 Task: Locate the nearest state parks to Portland, Maine, and Portsmouth, New Hampshire.
Action: Mouse moved to (132, 82)
Screenshot: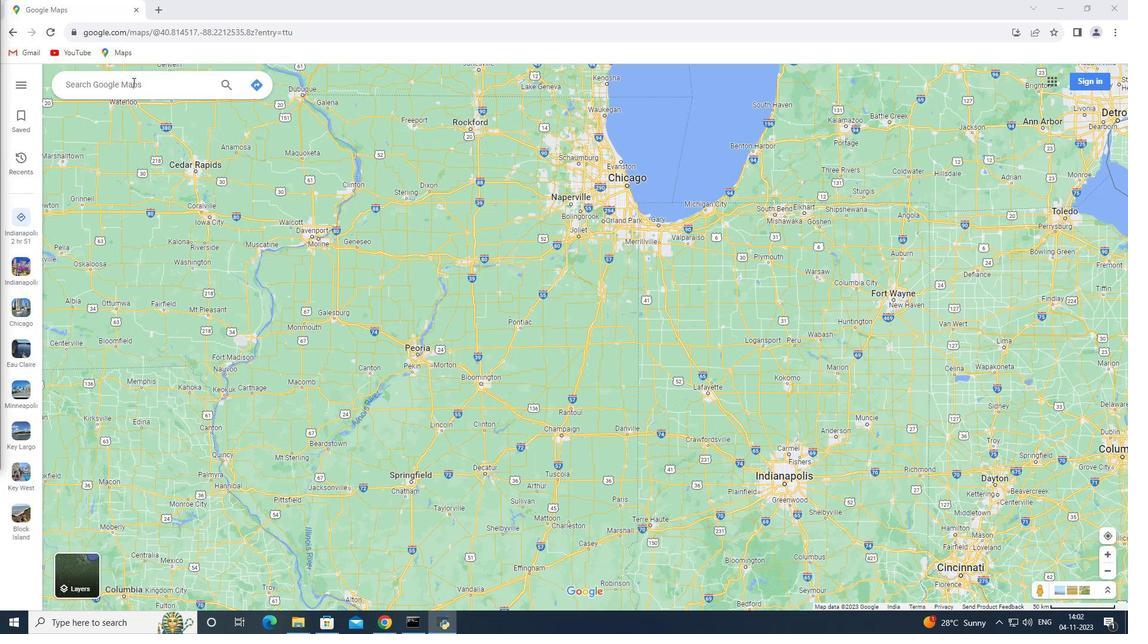 
Action: Mouse pressed left at (132, 82)
Screenshot: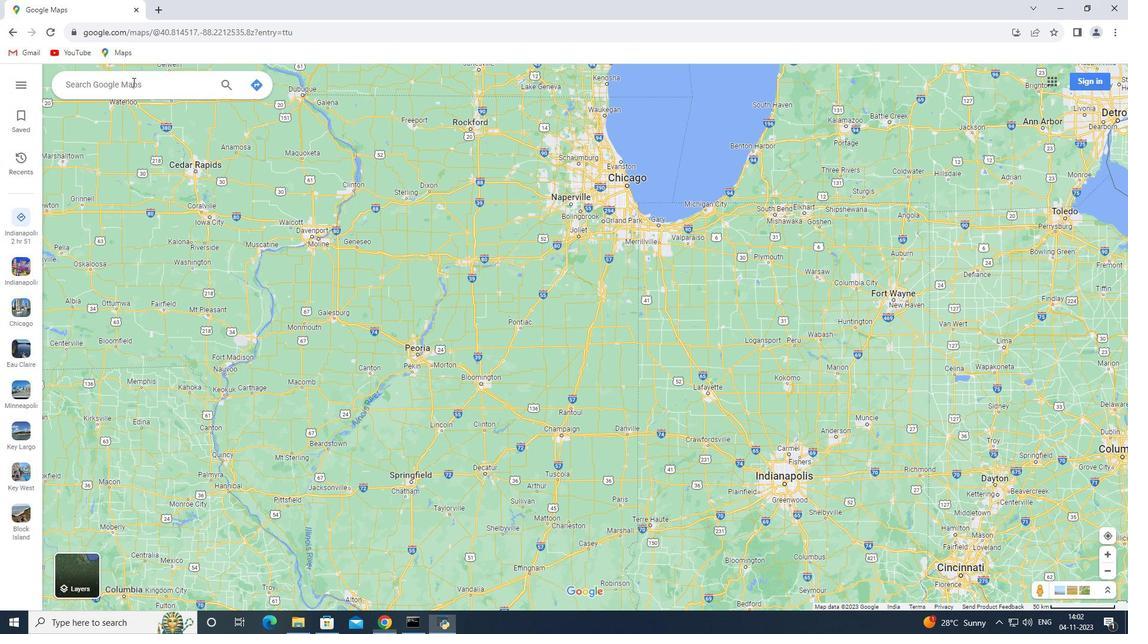 
Action: Key pressed <Key.shift>Portland,<Key.space><Key.shift>maine<Key.enter>
Screenshot: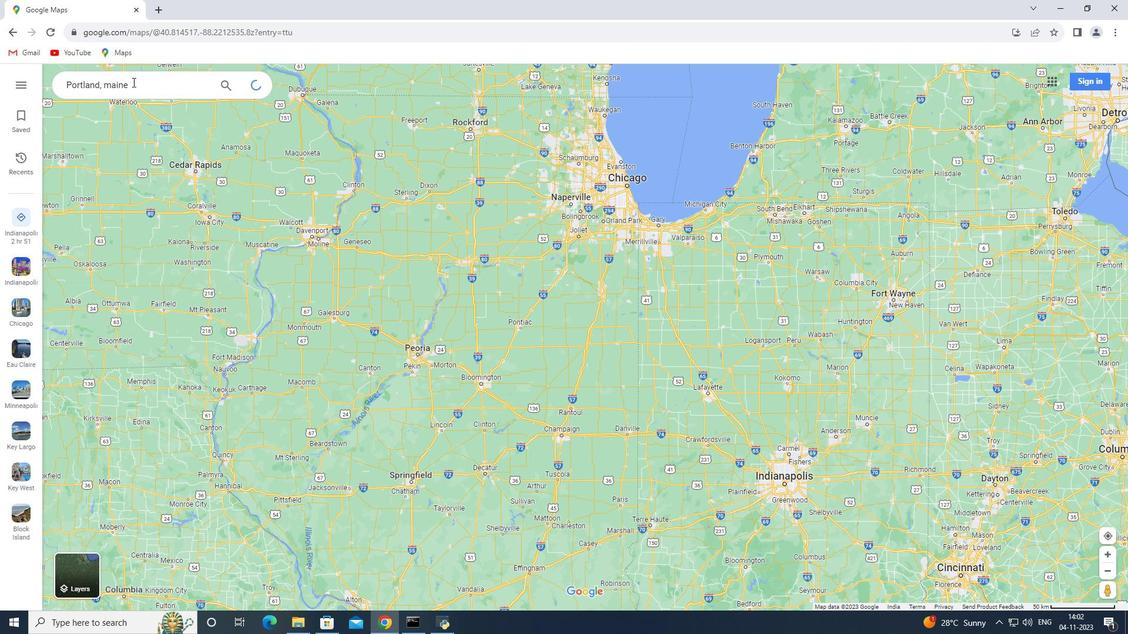 
Action: Mouse moved to (156, 288)
Screenshot: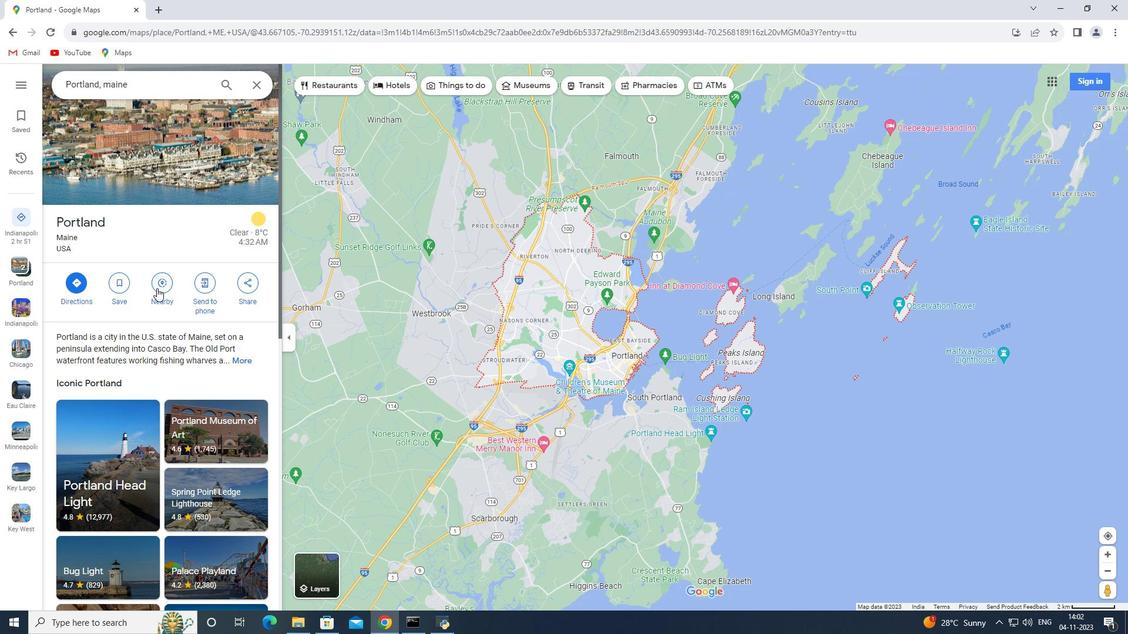 
Action: Mouse pressed left at (156, 288)
Screenshot: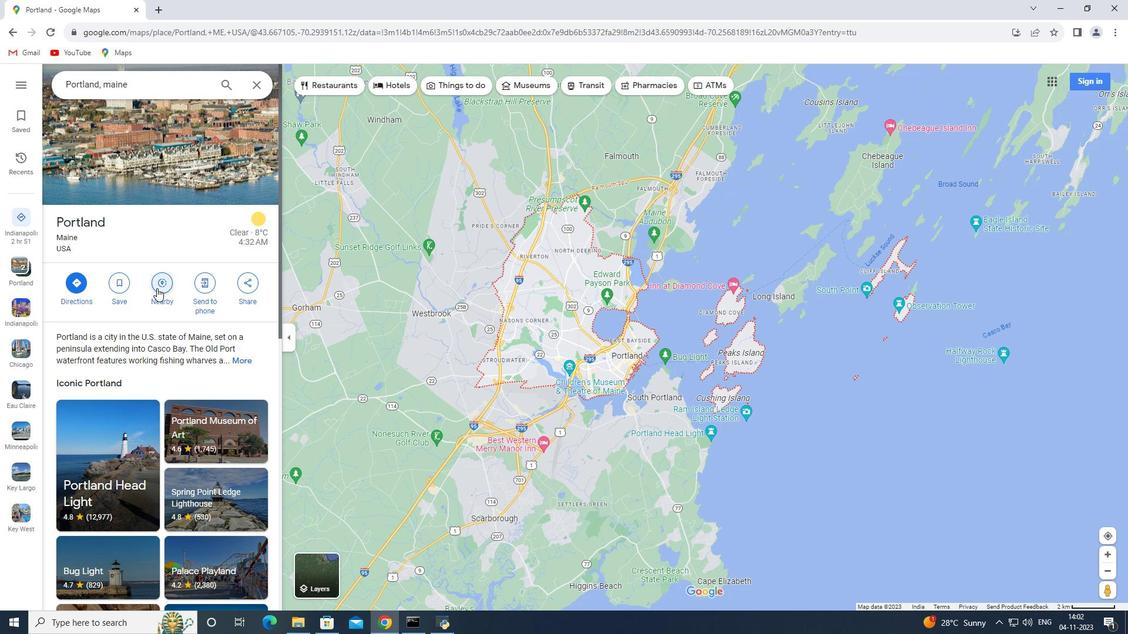 
Action: Mouse moved to (167, 85)
Screenshot: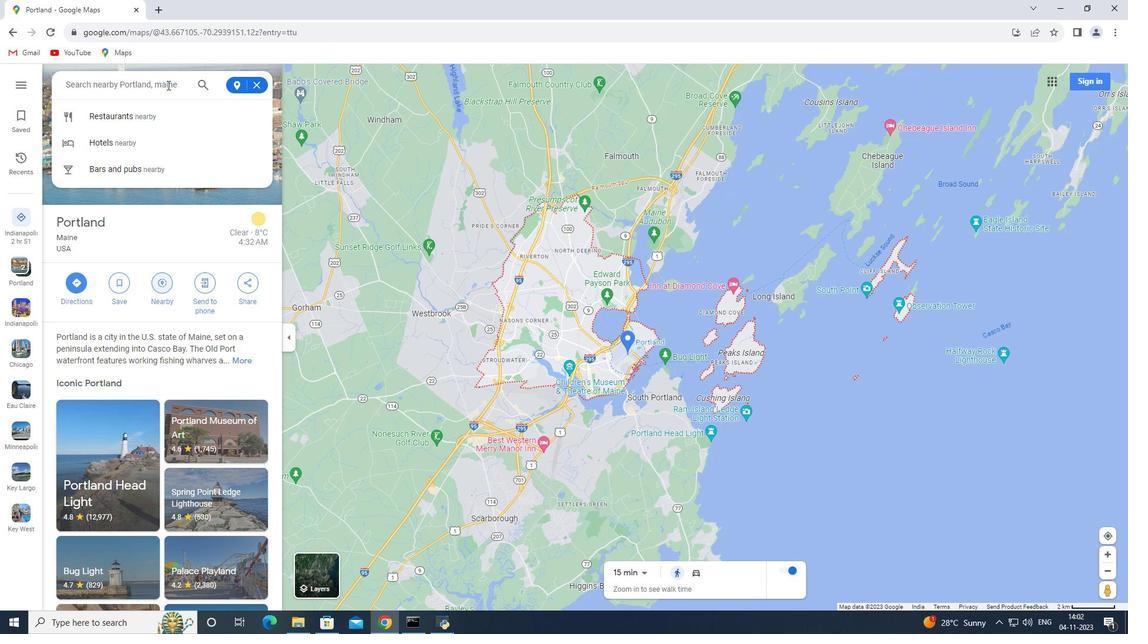 
Action: Key pressed state<Key.space>parks<Key.enter>
Screenshot: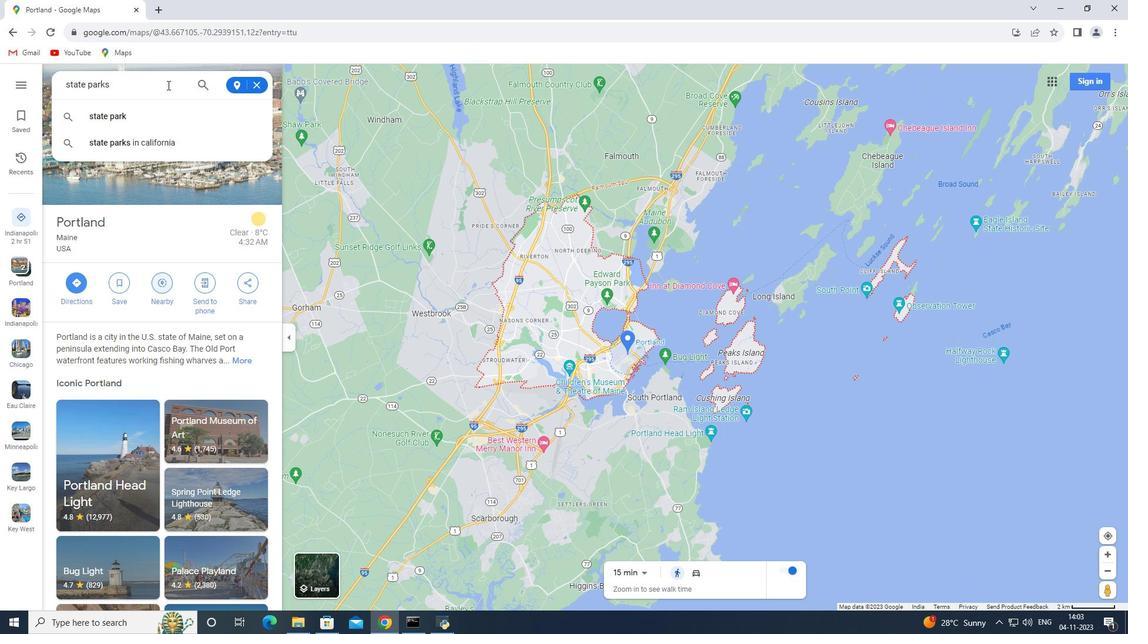
Action: Mouse moved to (256, 86)
Screenshot: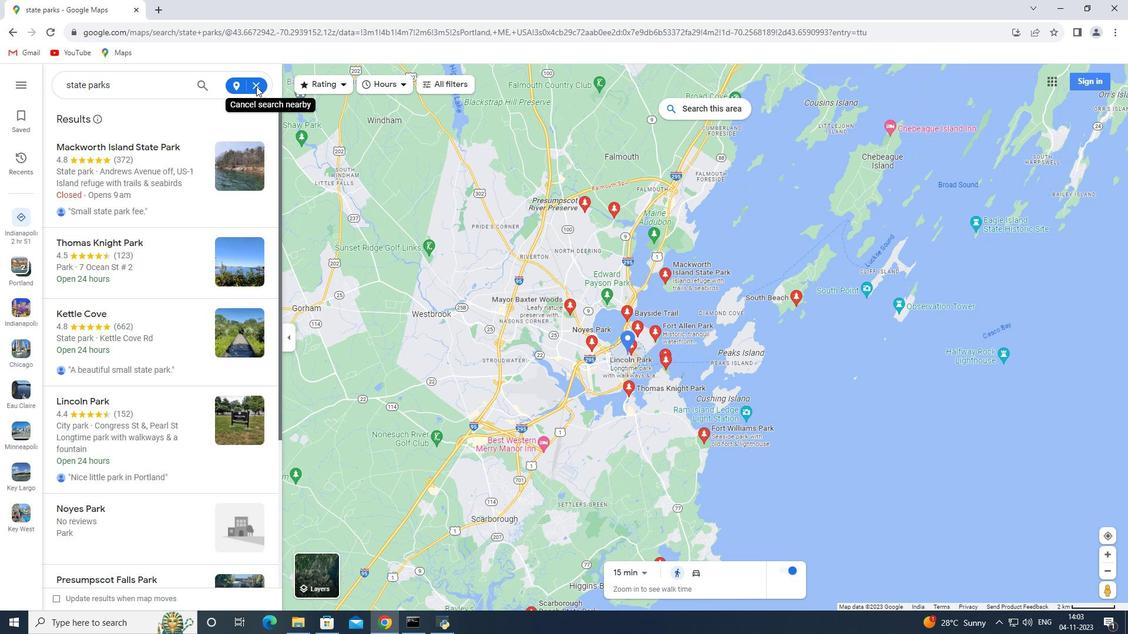 
Action: Mouse pressed left at (256, 86)
Screenshot: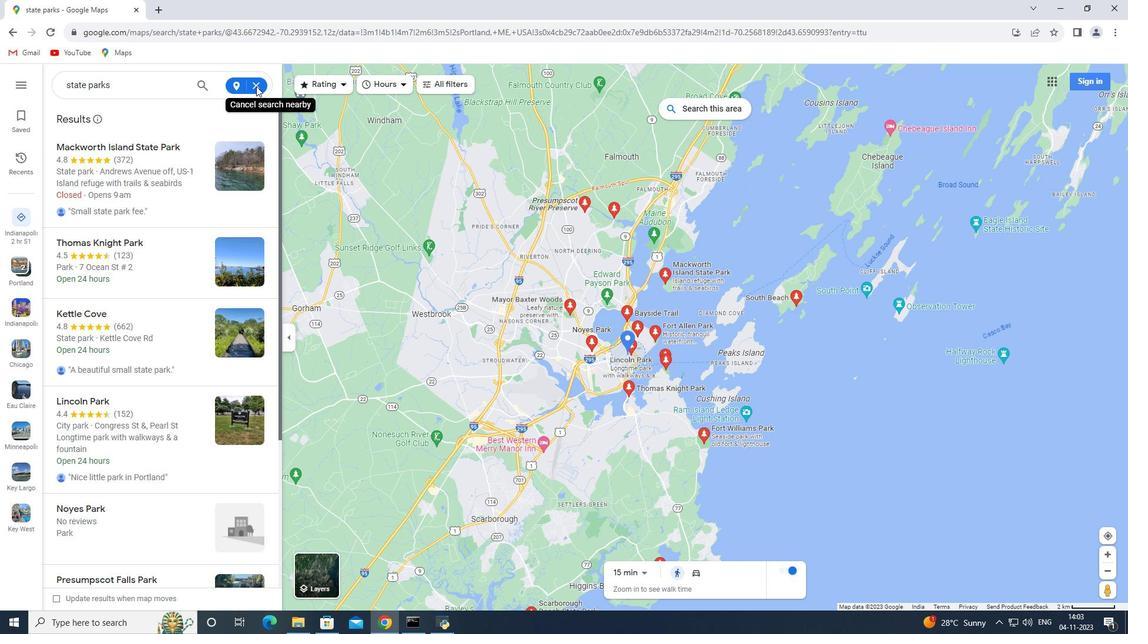 
Action: Mouse moved to (255, 87)
Screenshot: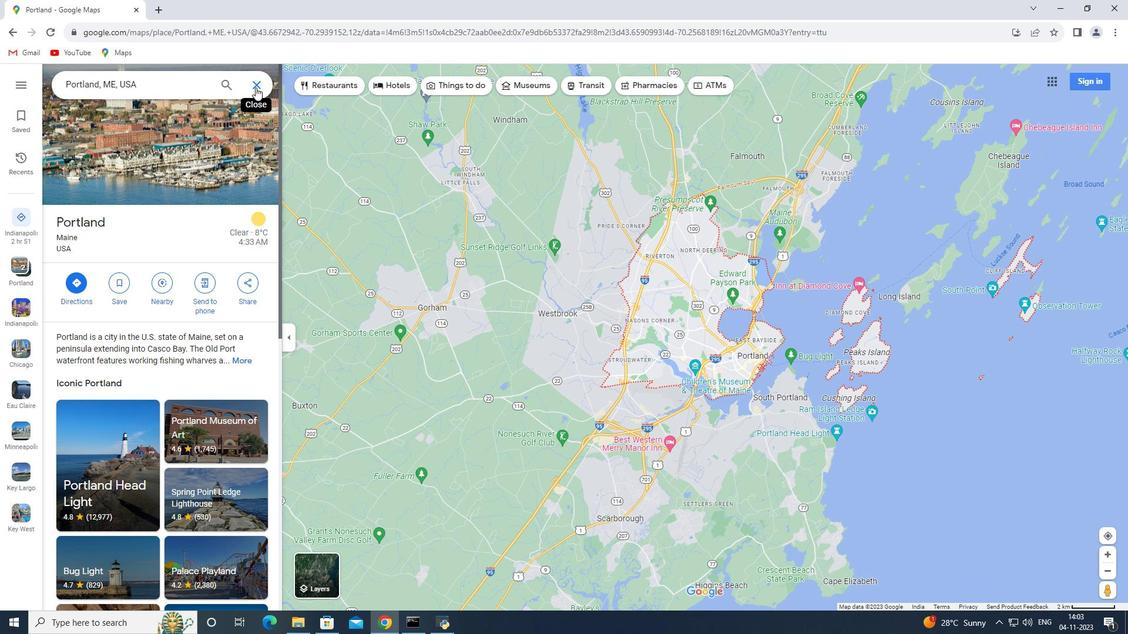 
Action: Mouse pressed left at (255, 87)
Screenshot: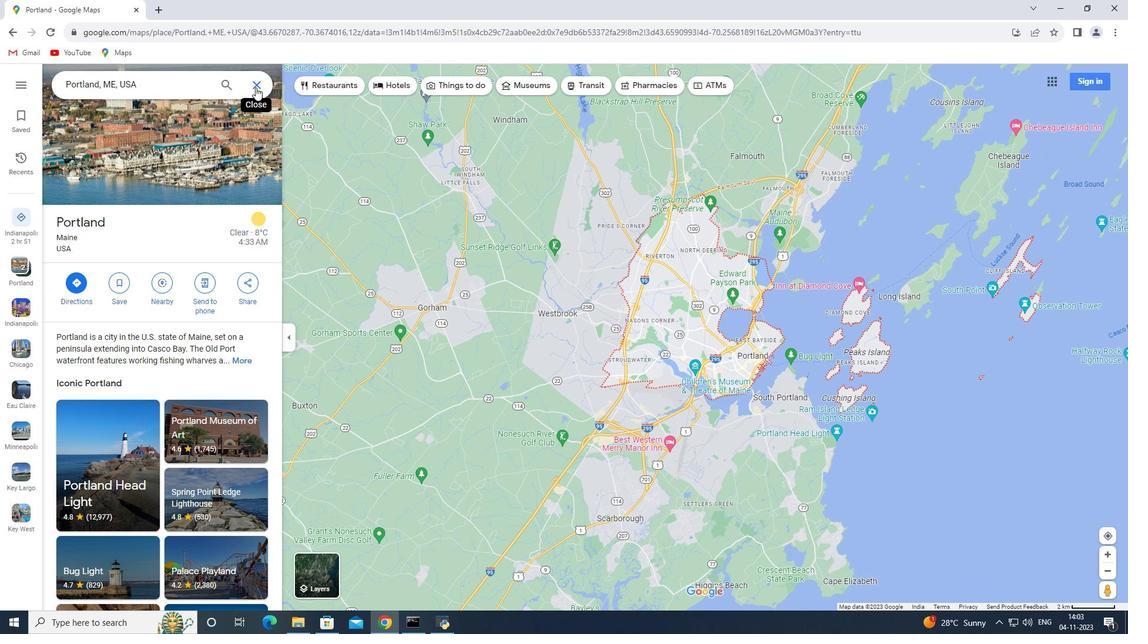 
Action: Mouse moved to (158, 86)
Screenshot: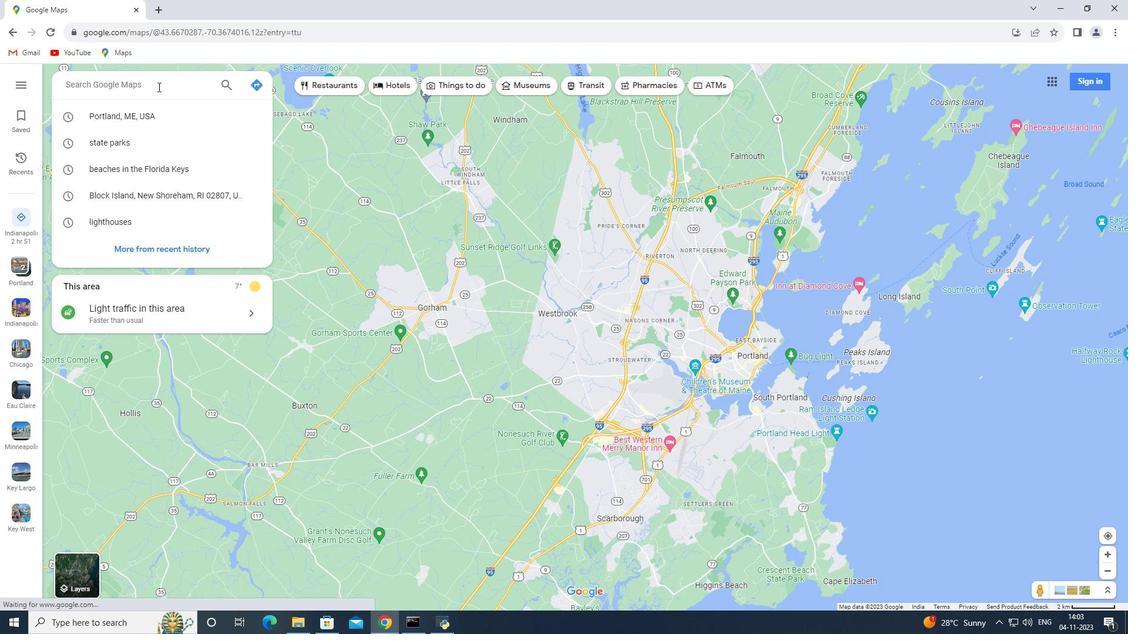 
Action: Key pressed <Key.shift><Key.shift>Portsmouth,<Key.space><Key.shift>New<Key.space><Key.shift>hampshie<Key.backspace>re<Key.enter>
Screenshot: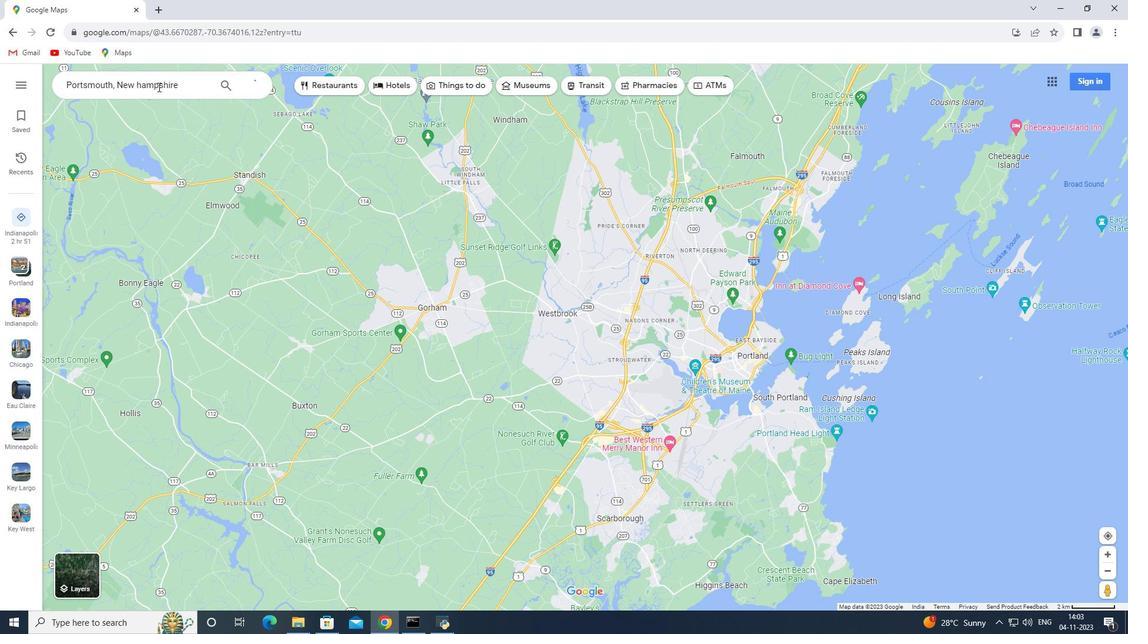 
Action: Mouse moved to (158, 290)
Screenshot: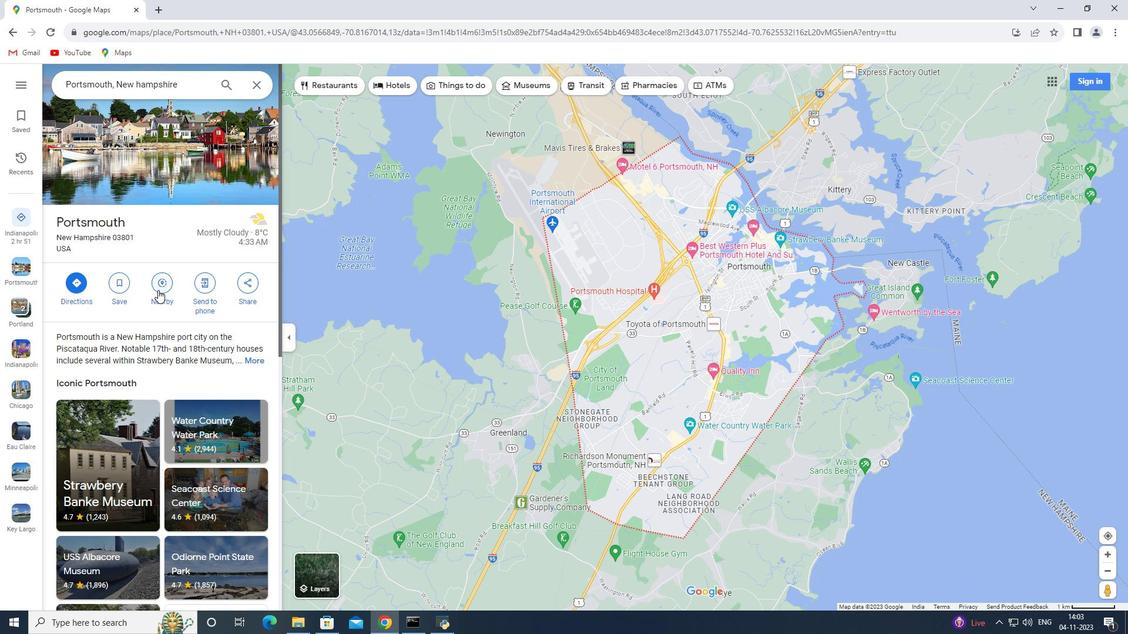 
Action: Mouse pressed left at (158, 290)
Screenshot: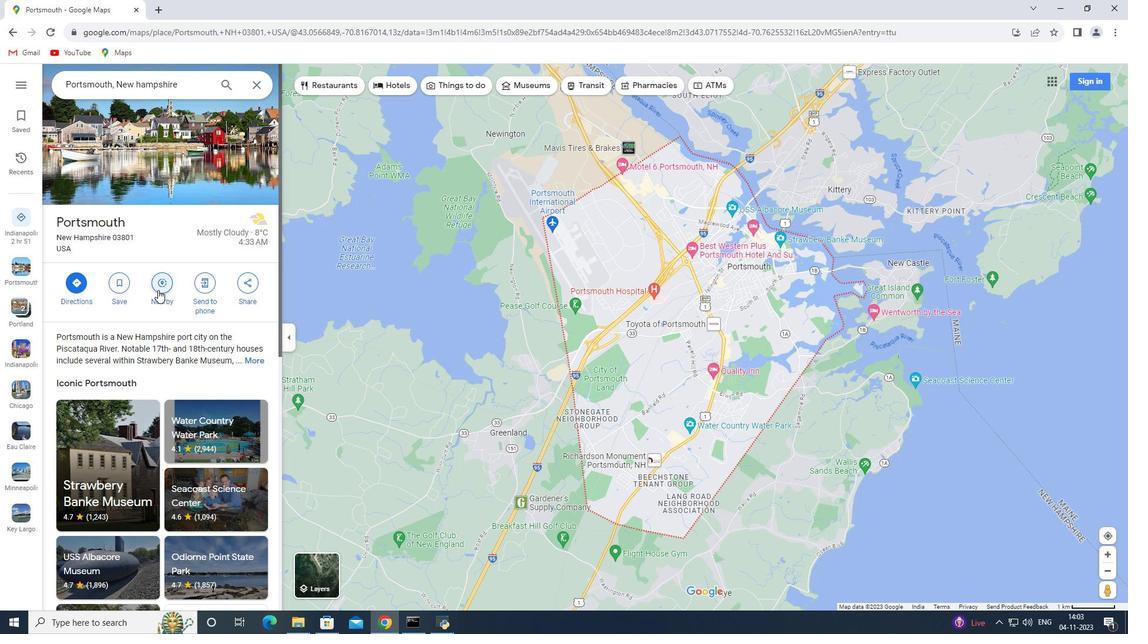 
Action: Key pressed state<Key.space>parks
Screenshot: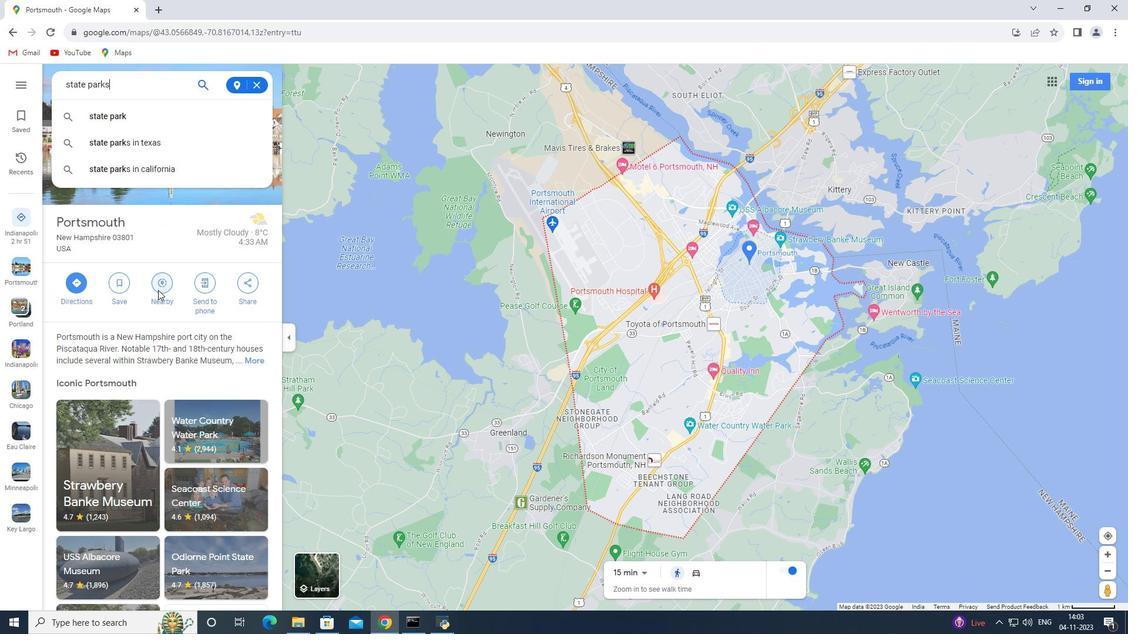 
Action: Mouse moved to (158, 289)
Screenshot: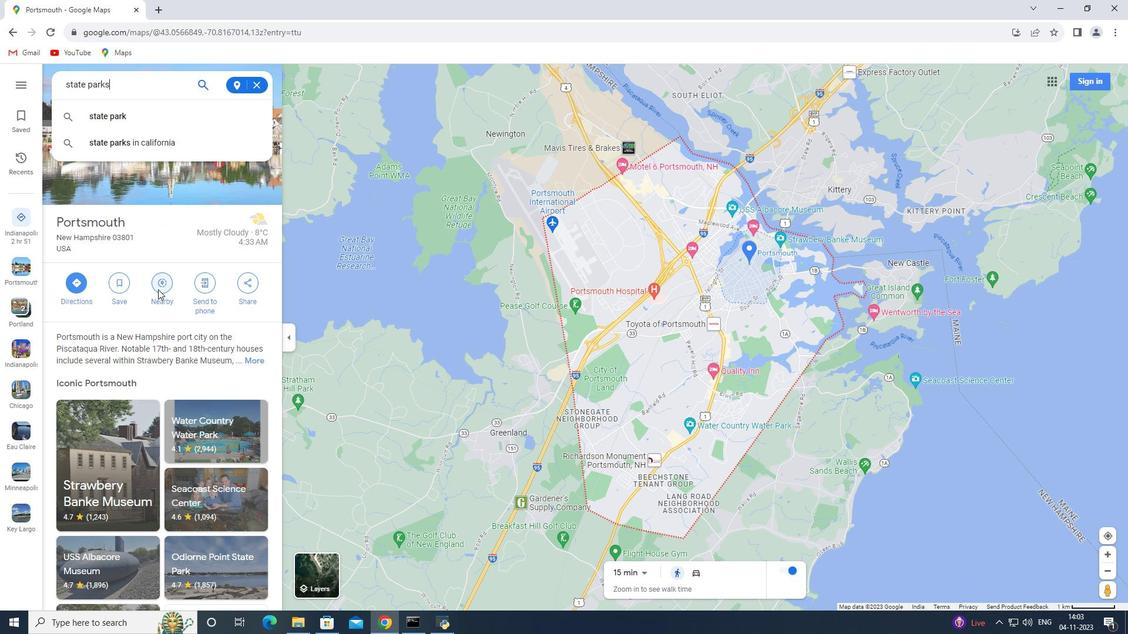 
Action: Key pressed <Key.enter>
Screenshot: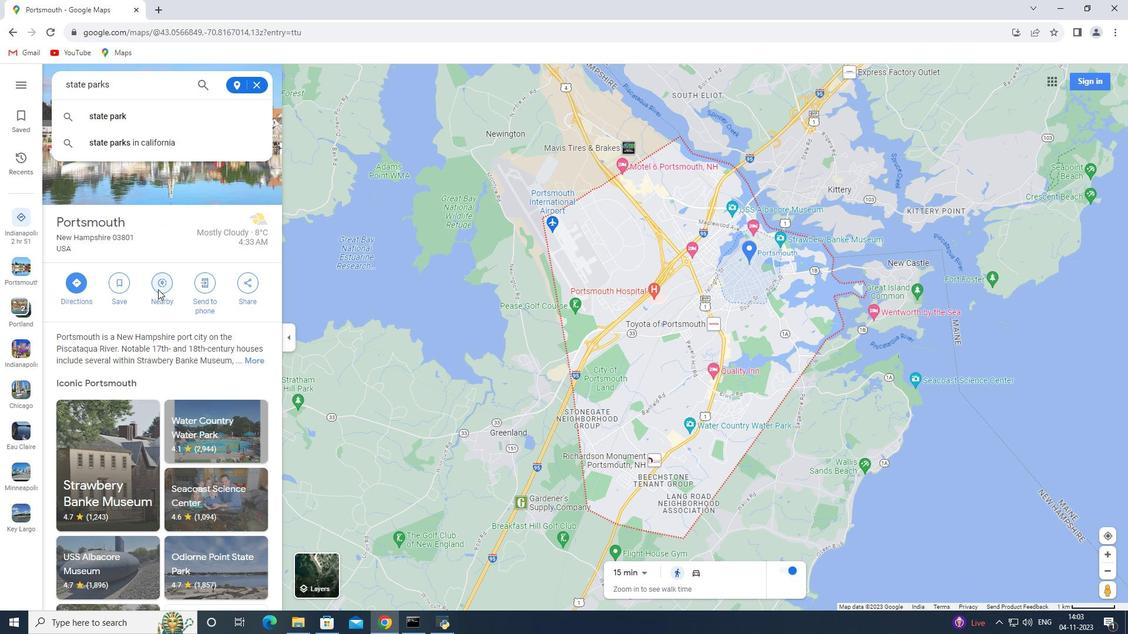 
Action: Mouse moved to (159, 302)
Screenshot: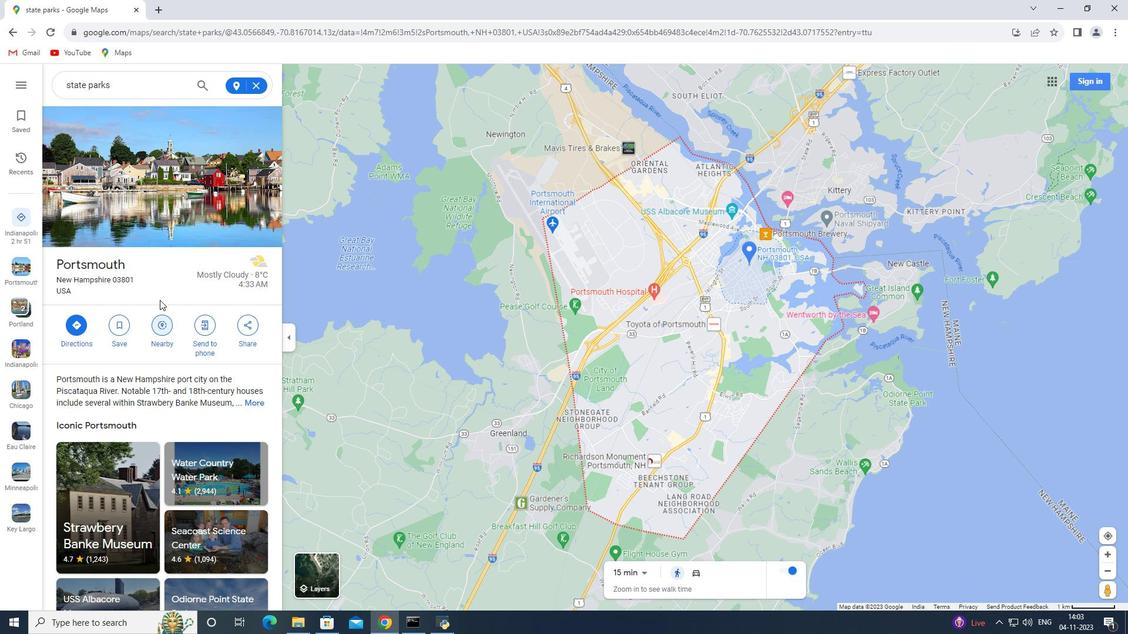 
